 Task: Set the name for the new codespace secret to "code1".
Action: Mouse moved to (1048, 88)
Screenshot: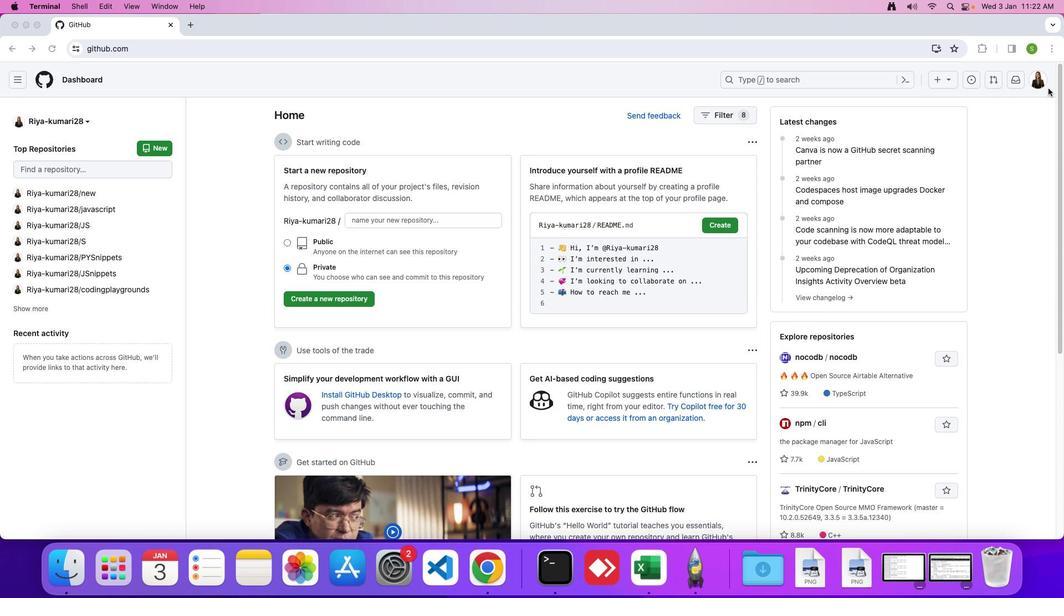 
Action: Mouse pressed left at (1048, 88)
Screenshot: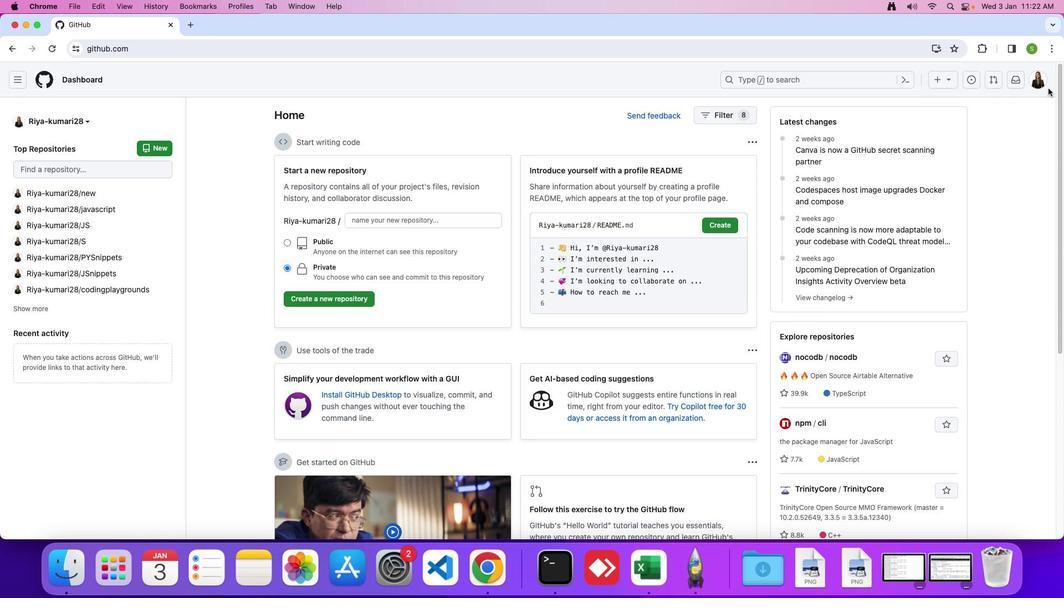 
Action: Mouse moved to (1039, 80)
Screenshot: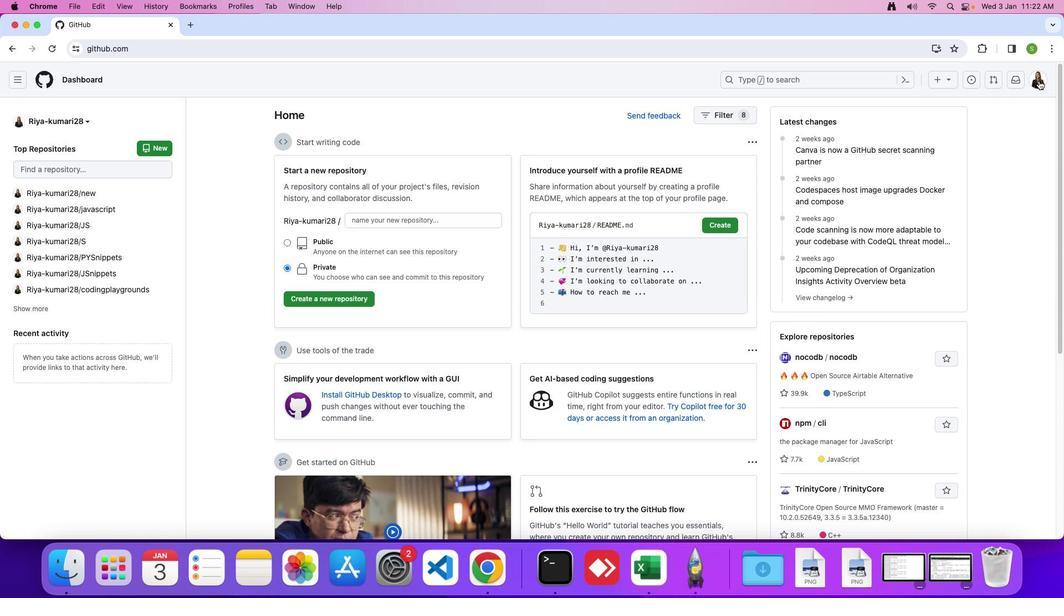 
Action: Mouse pressed left at (1039, 80)
Screenshot: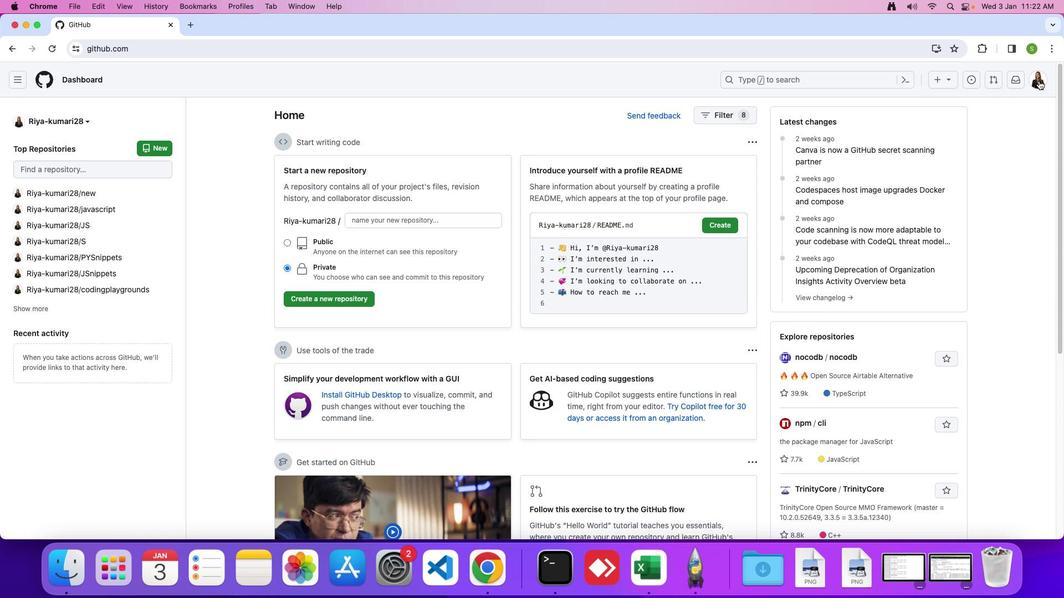 
Action: Mouse moved to (936, 380)
Screenshot: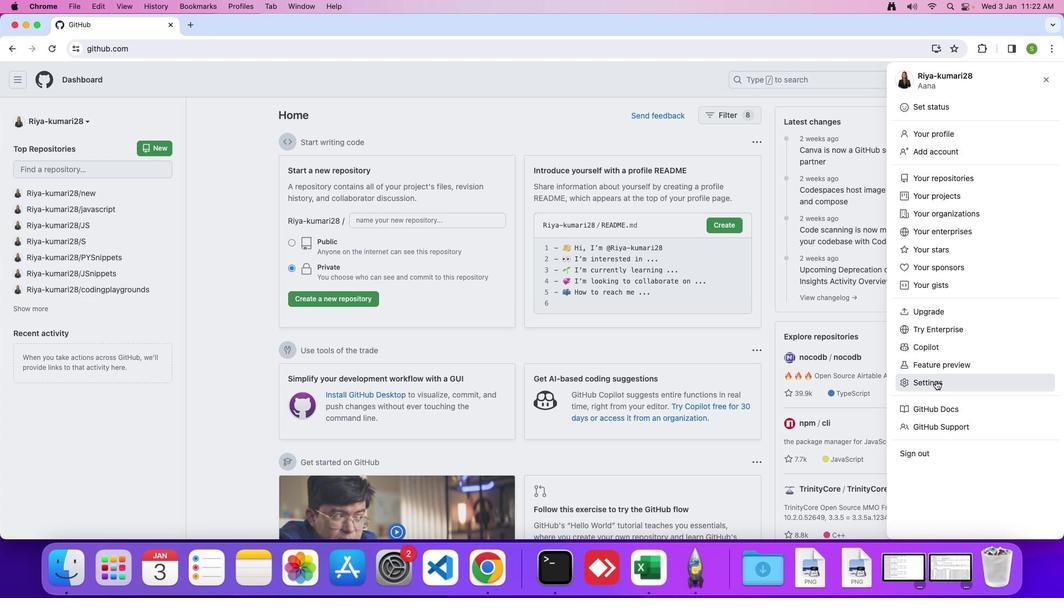 
Action: Mouse pressed left at (936, 380)
Screenshot: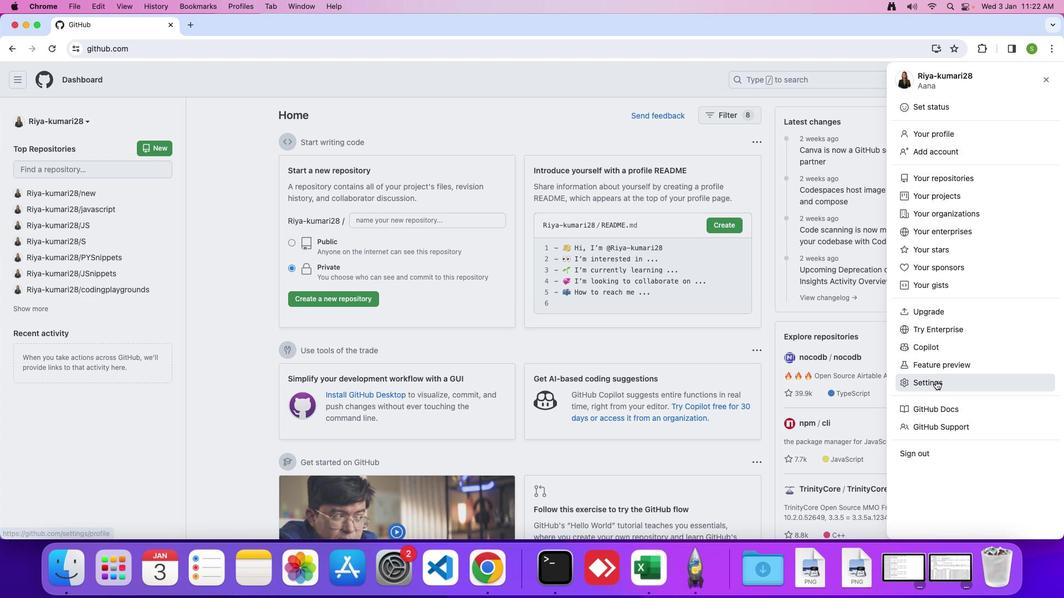 
Action: Mouse moved to (214, 462)
Screenshot: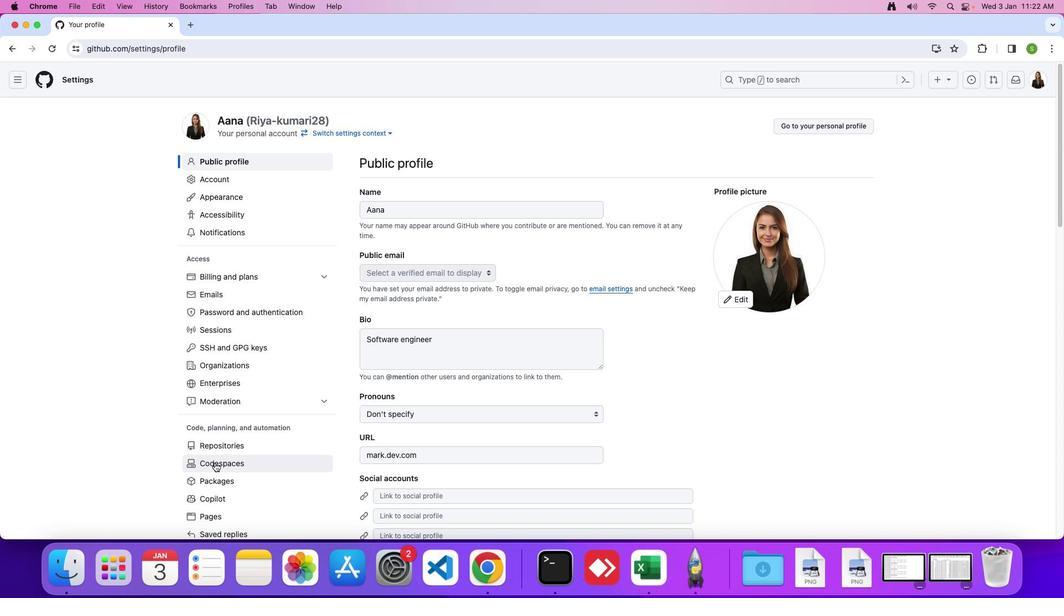 
Action: Mouse pressed left at (214, 462)
Screenshot: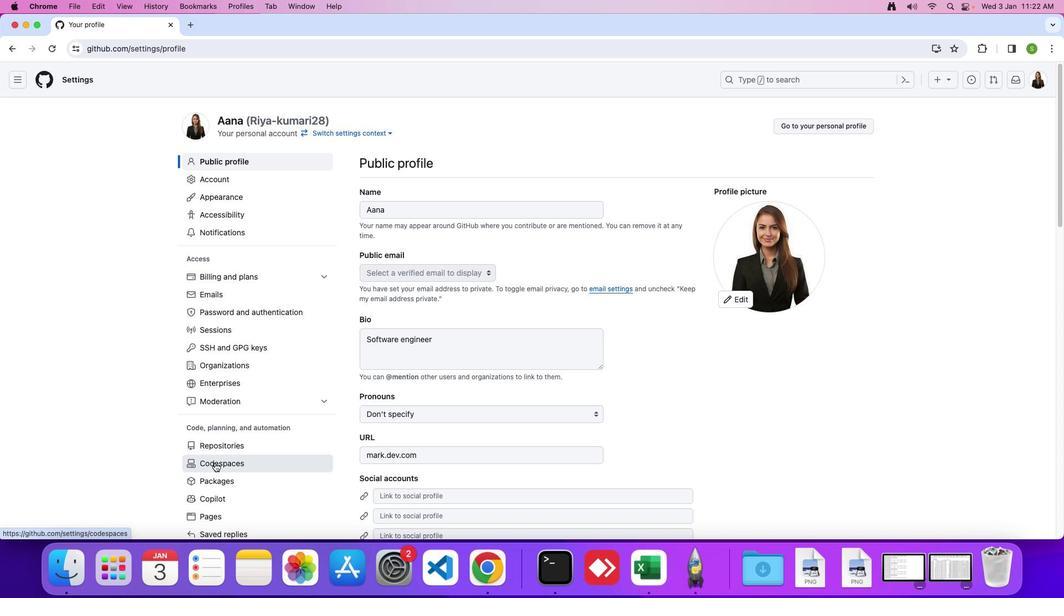 
Action: Mouse moved to (824, 255)
Screenshot: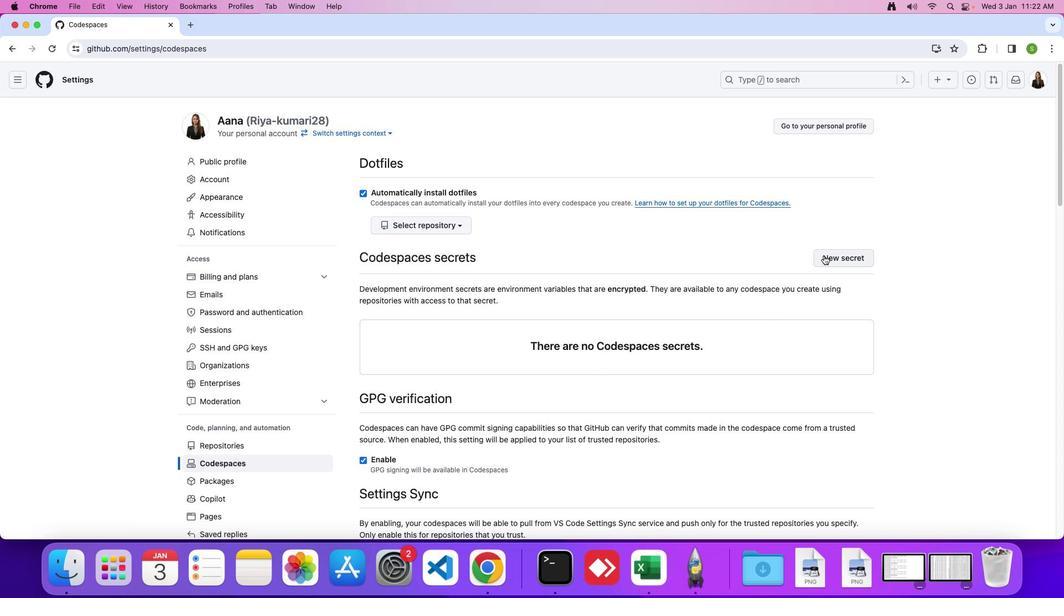 
Action: Mouse pressed left at (824, 255)
Screenshot: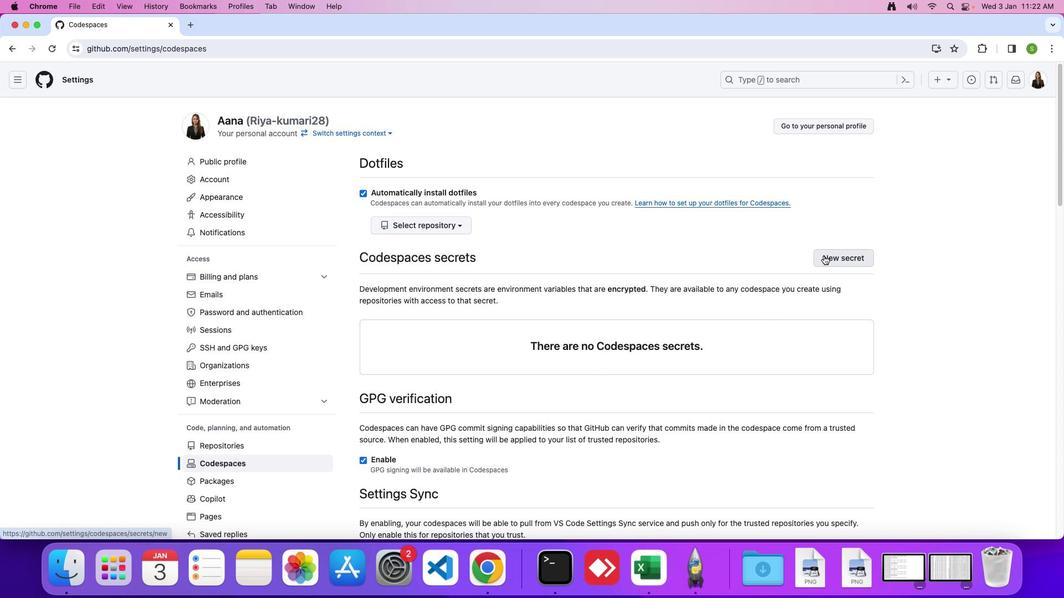 
Action: Mouse moved to (500, 211)
Screenshot: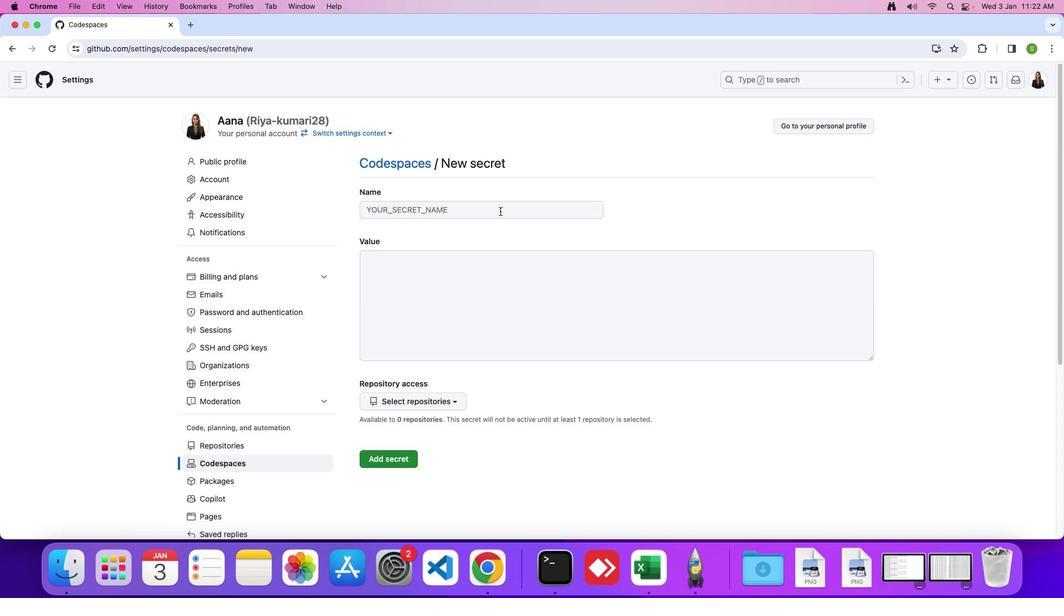 
Action: Mouse pressed left at (500, 211)
Screenshot: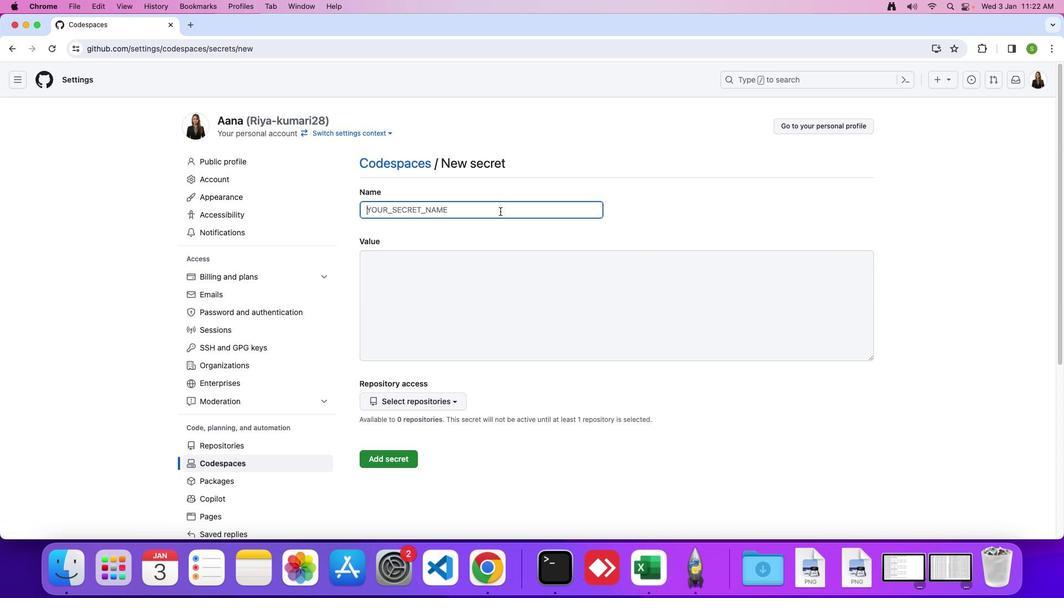 
Action: Mouse moved to (534, 200)
Screenshot: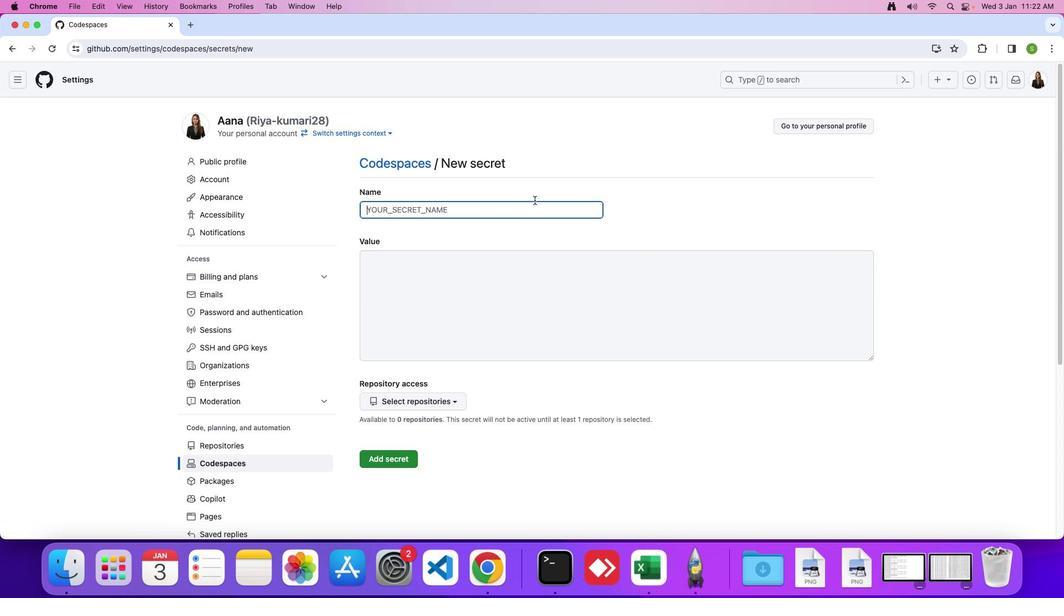
Action: Key pressed Key.caps_lock'c''o''d''e''1'
Screenshot: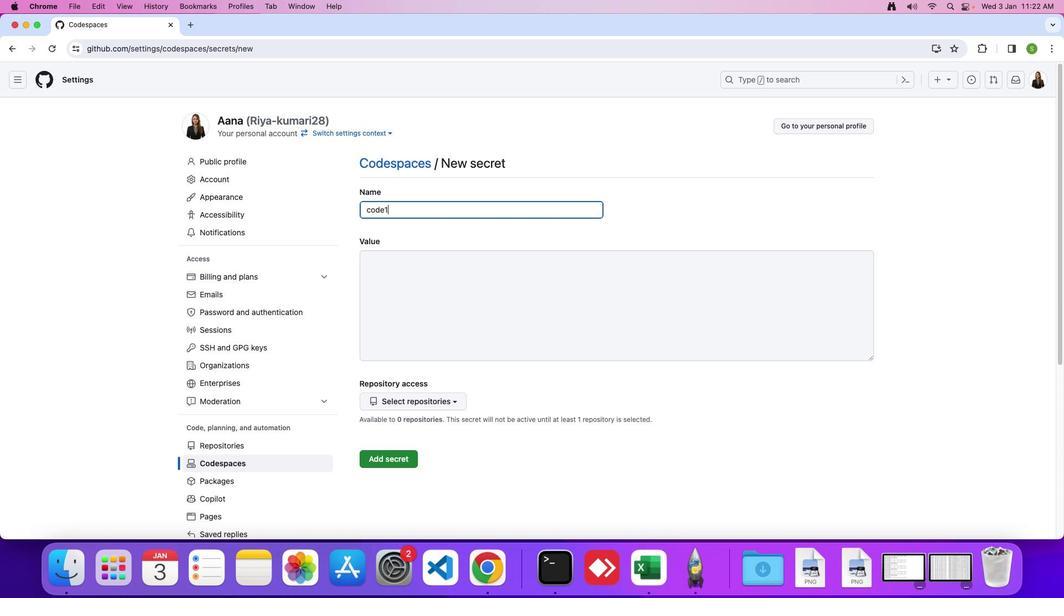 
